 Task: Calculate the volume of a sphere with a Python program given its radius.
Action: Mouse moved to (56, 4)
Screenshot: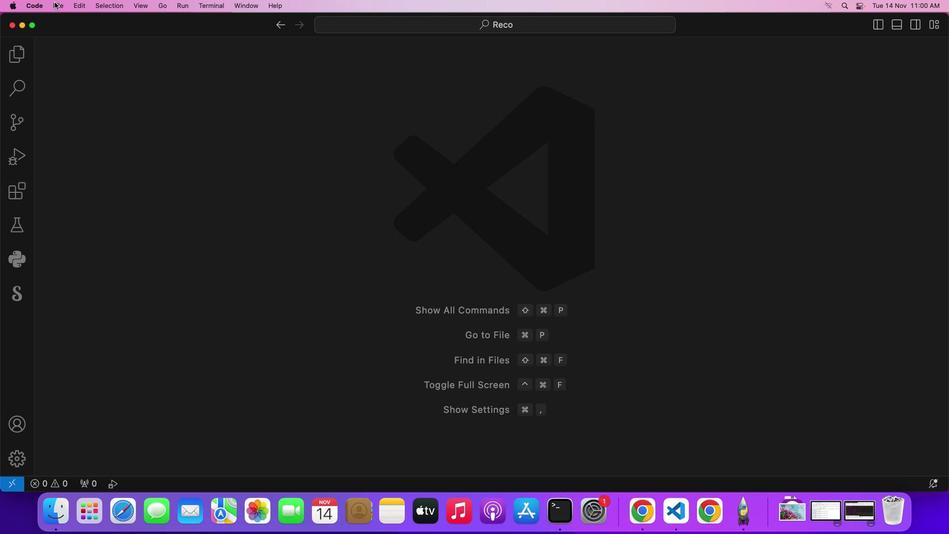
Action: Mouse pressed left at (56, 4)
Screenshot: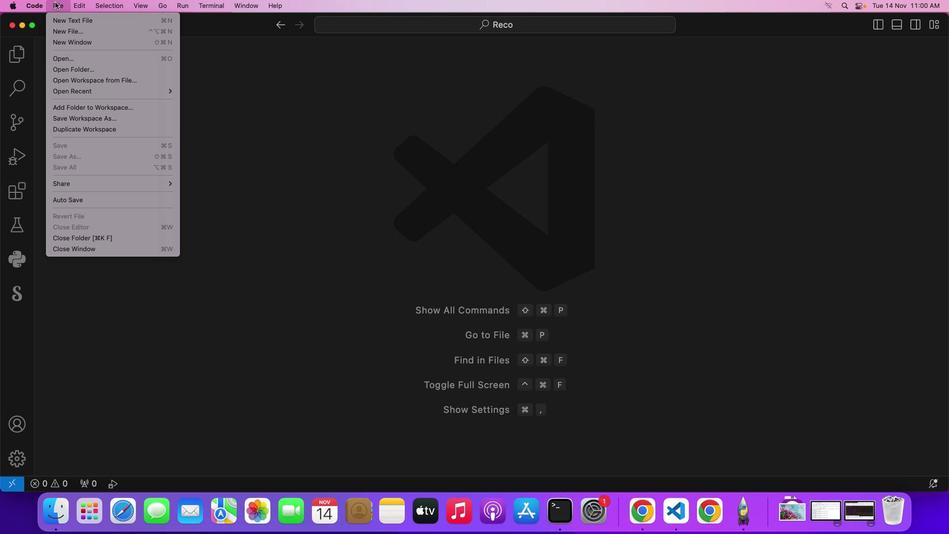 
Action: Mouse moved to (94, 22)
Screenshot: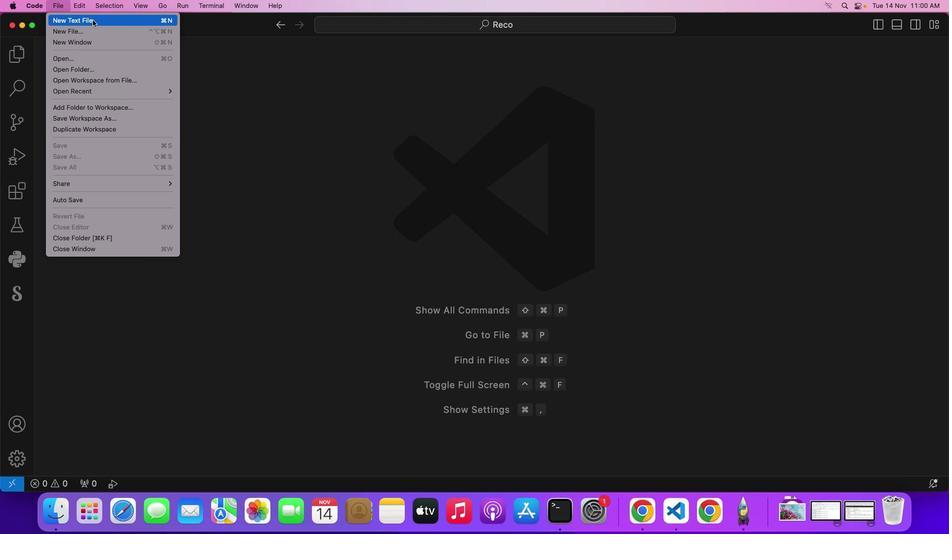 
Action: Mouse pressed left at (94, 22)
Screenshot: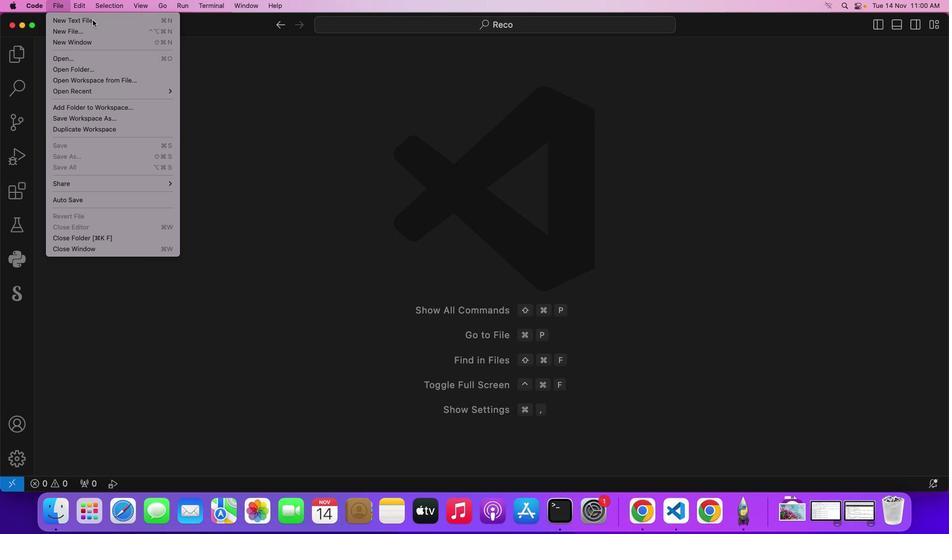 
Action: Mouse moved to (328, 184)
Screenshot: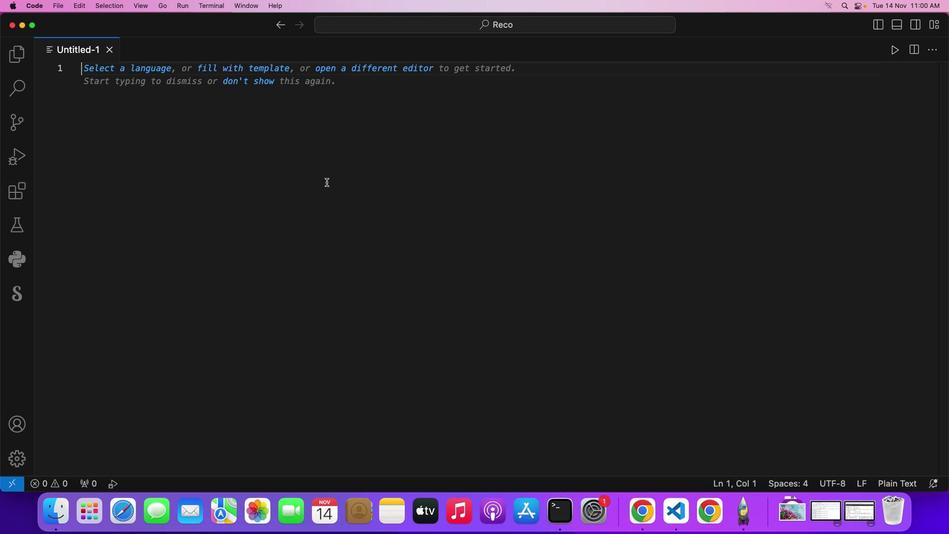 
Action: Key pressed Key.cmd's'
Screenshot: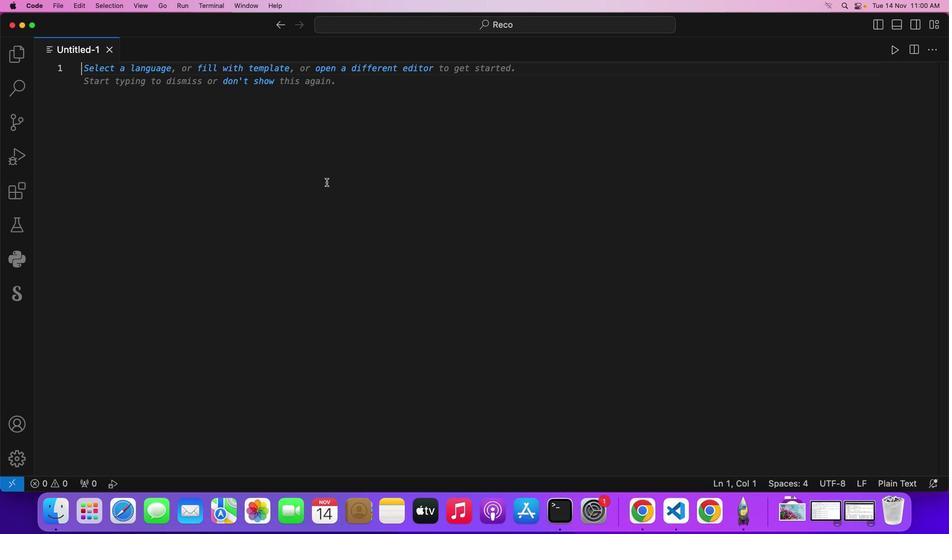 
Action: Mouse moved to (479, 206)
Screenshot: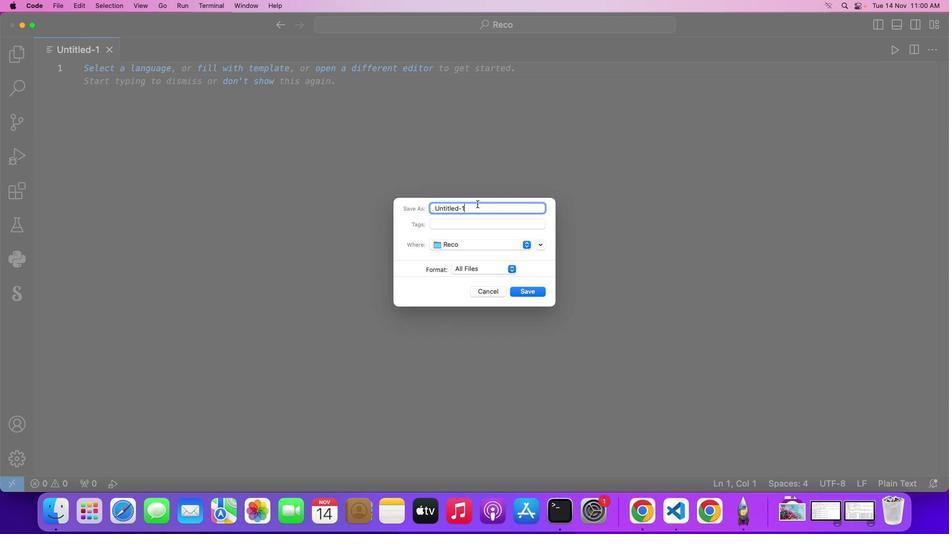 
Action: Mouse pressed left at (479, 206)
Screenshot: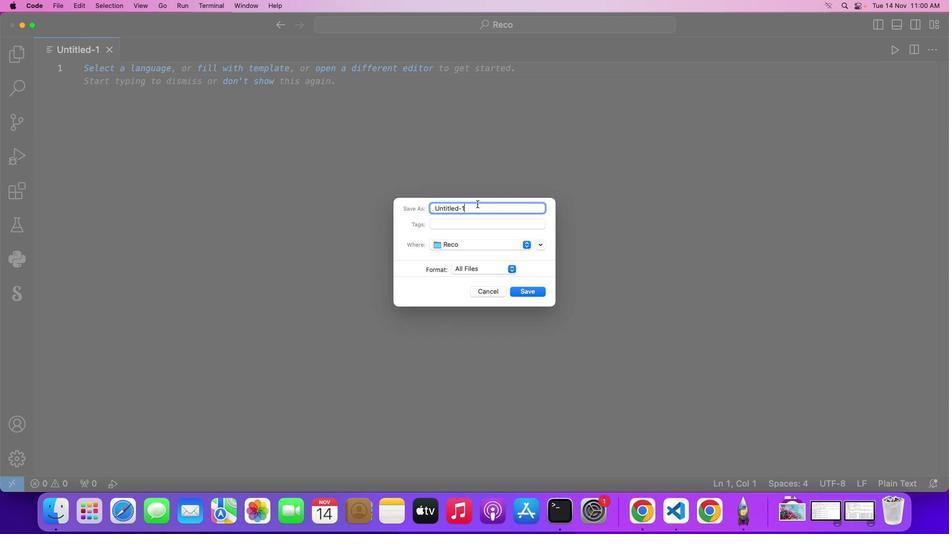 
Action: Mouse moved to (438, 219)
Screenshot: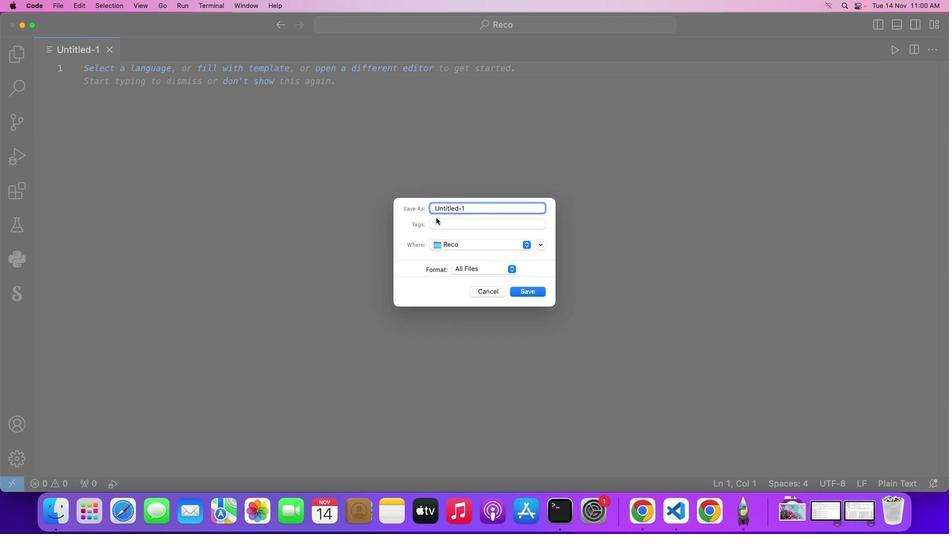 
Action: Key pressed Key.backspaceKey.backspaceKey.backspaceKey.backspaceKey.backspaceKey.backspaceKey.backspaceKey.backspaceKey.backspaceKey.backspaceKey.shift_r'R'Key.shift_r'D''e''m''o''.''p''y'Key.enter'f'Key.backspaceKey.shift_r'#'Key.spaceKey.shift_r'I''m''p''o''r''t'Key.space't''h''e'Key.space'm''a''t''h'Key.space'm''o''d''u''l''e'Key.space't''o'Key.space'a''c''c''e''s''s'Key.space't''h''e'Key.space'v''a''l''u''e'Key.space'o''f'Key.space'p''i'Key.enter'i''m''p''o''r''t'Key.space'm''a''t''h'Key.enterKey.enterKey.enterKey.shift_r'#'Key.spaceKey.shift_r'F'Key.backspaceKey.shift_r'D''e''f''u''b'Key.backspaceKey.backspace'i''n''e'Key.space'a'Key.space'f''u''n''c''t''i''o''n'Key.space't''o'Key.space'c''a''l''c''u''l''a''t''e'Key.space't''h''e'Key.space'v''o''l''u''m''e'Key.space'o''f'Key.space'a'Key.space's''p''h''e''r''e'Key.enter'd''e''f'Key.space'c''a''l''c''u''l''a''t''e'Key.shift_r'_''s''p''h''e''r''e'Key.shift_r'_''v''o''l''u''m''e'Key.shift_r'(''r''a''d''u'Key.backspace'i''u''s'Key.rightKey.shift_r':'Key.enterKey.spaceKey.backspaceKey.backspaceKey.tabKey.shift_r'#'Key.spaceKey.shift_r'U''S''e'Key.space't''h''e'Key.space'f''o''r''m''u''l''a'Key.space'f''o''r'Key.space't''h''e'Key.space'v''o''l''u''m''e'Key.space'o''f'Key.space'a'Key.space's''p''h''e''r''e'Key.shift_r':'Key.spaceKey.shift_r'V'Key.space'='Key.spaceKey.shift_r'(''4''/''3'Key.rightKey.spaceKey.shift_r'*'Key.space'p''i'Key.spaceKey.shift_r'*'Key.space'r'Key.shift_r'^''3'Key.enter'v''o''l''u''m''e'Key.space'='Key.spaceKey.shift_r'(''4''/''3'Key.rightKey.spaceKey.shift_r'*'Key.space'm''a''t''h'Key.spaceKey.backspace'.''p''i'Key.spaceKey.shift_r'*'Key.space'r''a''d''i''u''s'Key.spaceKey.backspaceKey.shift_r'*''*''3'Key.enter'r''e''t''u''r''n'Key.space'v''p'';''i'',''e'Key.backspaceKey.backspaceKey.backspaceKey.backspaceKey.backspace'o''l''u''m''e'Key.enterKey.enterKey.enterKey.shift_r'#'Key.spaceKey.shift_r'C'Key.backspaceKey.shift_r'G''e''t'Key.space't''h''e'Key.space'r''a''d''i''u''s'Key.space'r'Key.backspace'f''r''o''m'Key.space't''h''e'Key.space'u''s''e''r'Key.space'a''s'Key.space'd'Key.backspace'i''n''p''u''t'Key.enter'r''a''d''u'Key.backspace'i''u''s'Key.space'='Key.space'f''a''l'Key.backspaceKey.backspace'l''o''a''t'Key.shift_r'(''i''n''p''u''t'Key.shift_r'('Key.shift_r'"'Key.shift_r'E''n''t''e''r'Key.space't''g''e'Key.space'r'Key.backspaceKey.backspaceKey.backspaceKey.backspace'h''e'Key.space'r''a''d''i''u''s'Key.space'o''f'Key.space't''h''e'Key.space's''p''h''e''r''e'Key.shift_r':'Key.spaceKey.rightKey.rightKey.rightKey.enterKey.enterKey.shift_r'#'Key.spaceKey.shift_r'C''a''l''c''u''l''a''t''e'Key.space't''h''e'Key.space'v''o''l''u''m''e'Key.space'u''s''i''n''g'Key.space't''h''e'Key.space'd''e''f''i''n''e''d'Key.space'f''u''n''c''t''i''o''n'Key.enter'v''o''l''u''m''e'Key.space'='Key.space'c''a''l''c''u''l''a''t''e'Key.shift_r'_''s''p''h''e''r''e'Key.shift_r'_''v''o''l''u''m''e'Key.shift_r'(''r''a''d''i''u''s'Key.rightKey.enterKey.enterKey.shift_r'#'Key.spaceKey.shift_r'P''r''i''n''t'Key.space't''h''e'Key.space'r''e''s''u''l''t'Key.spaceKey.backspace','Key.space'i''n''c''u''l''d''i''n''g'Key.space't''h''e'Key.space'r''a''d''u'Key.backspace'i''u''s'Key.space'a''n''d'Key.space'c''a''l''c''u''l''a''t''e''d'Key.space'v''o''l''u''m''e'Key.enter'p''r''i''n''t'Key.shift_r'(''f'Key.shift_r'"'Key.shift_r'T''h''e'Key.spaceKey.shift_r'V''o''l''u''m''e'Key.space'o''f'Key.space't''h''e'Key.space's''p''h''e''r''e'Key.space'w''i''t''h'Key.space'r''a''d''i''u''s'Key.spaceKey.shift_r'{''r''a''d''u'Key.backspace'i''u''s'Key.rightKey.space'i''s'Key.shift_r':'Key.spaceKey.shift_r'{''v''o''l''m'Key.backspace'u''m''e'Key.rightKey.rightKey.rightKey.enterKey.enter
Screenshot: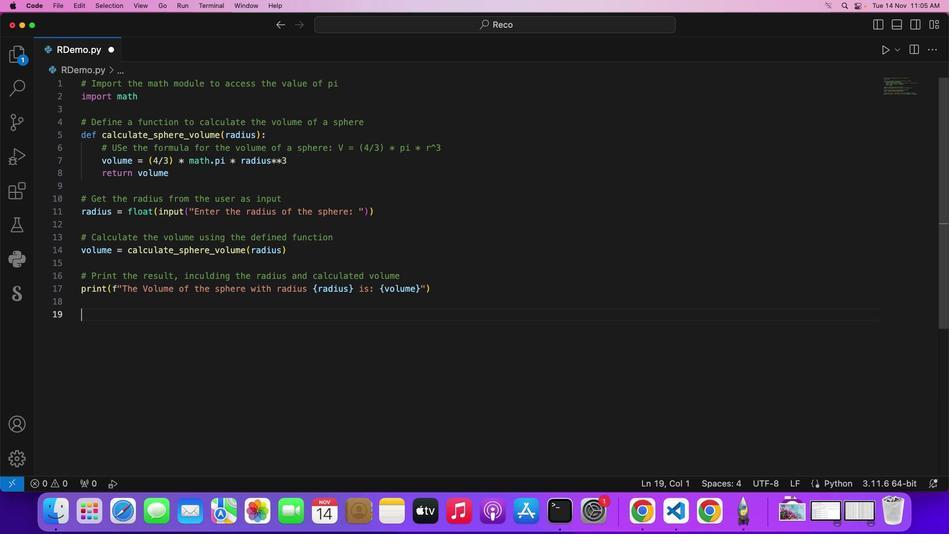 
Action: Mouse moved to (676, 229)
Screenshot: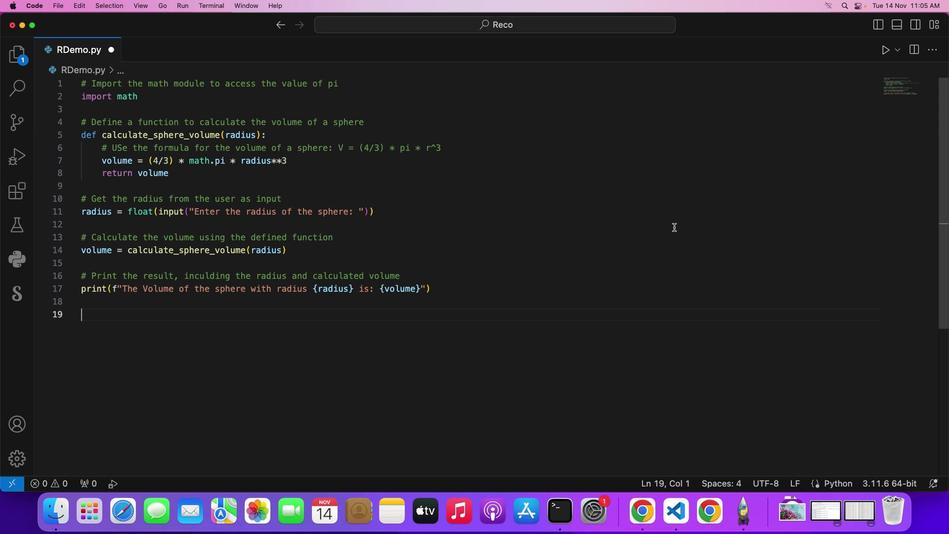 
Action: Key pressed Key.cmd
Screenshot: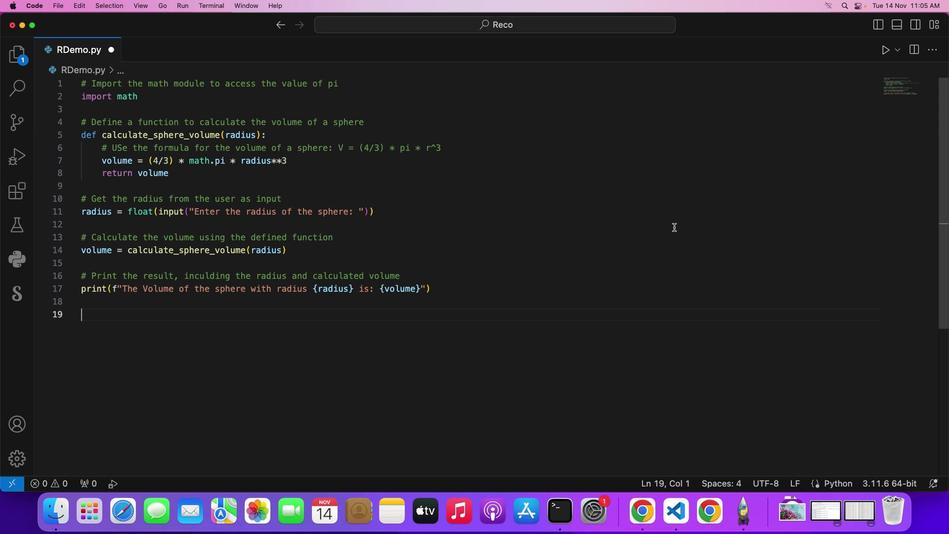 
Action: Mouse moved to (676, 229)
Screenshot: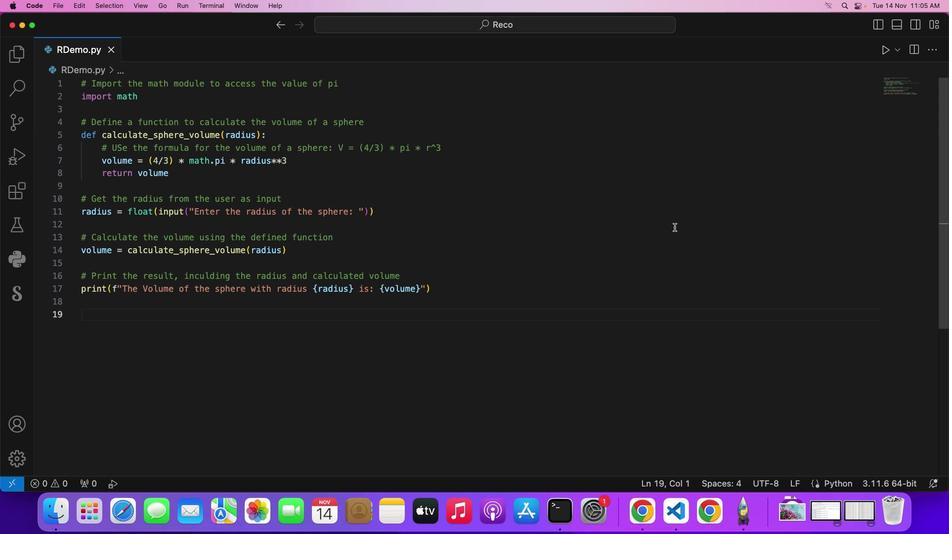 
Action: Key pressed 's'
Screenshot: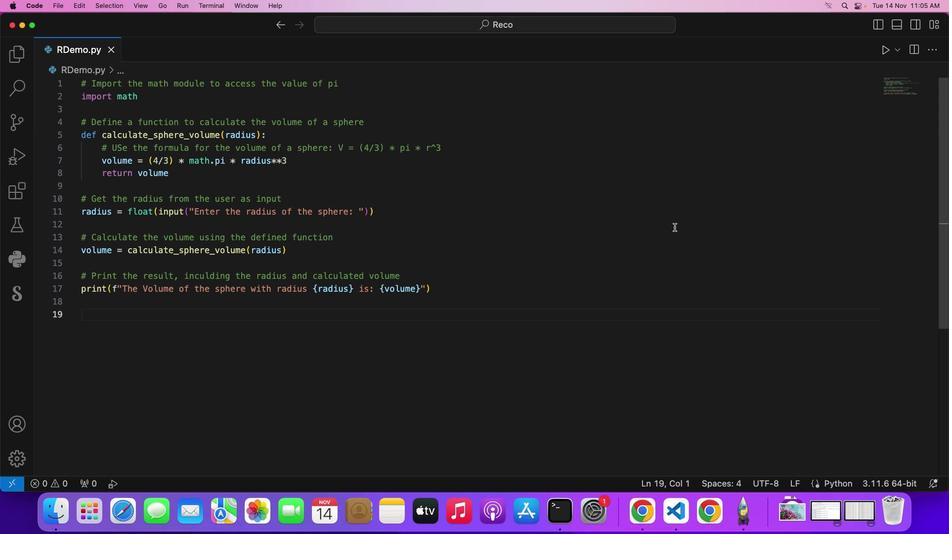 
Action: Mouse moved to (707, 218)
Screenshot: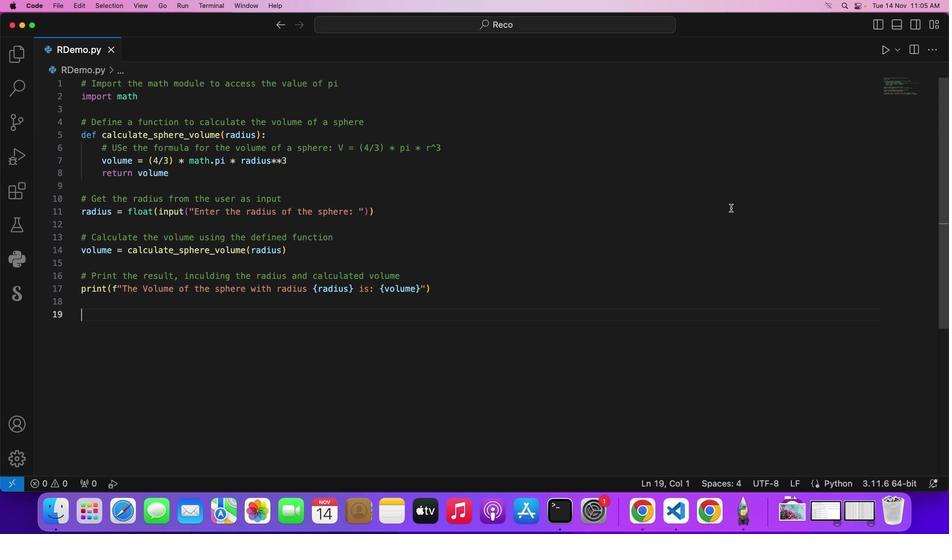 
Action: Key pressed Key.cmd
Screenshot: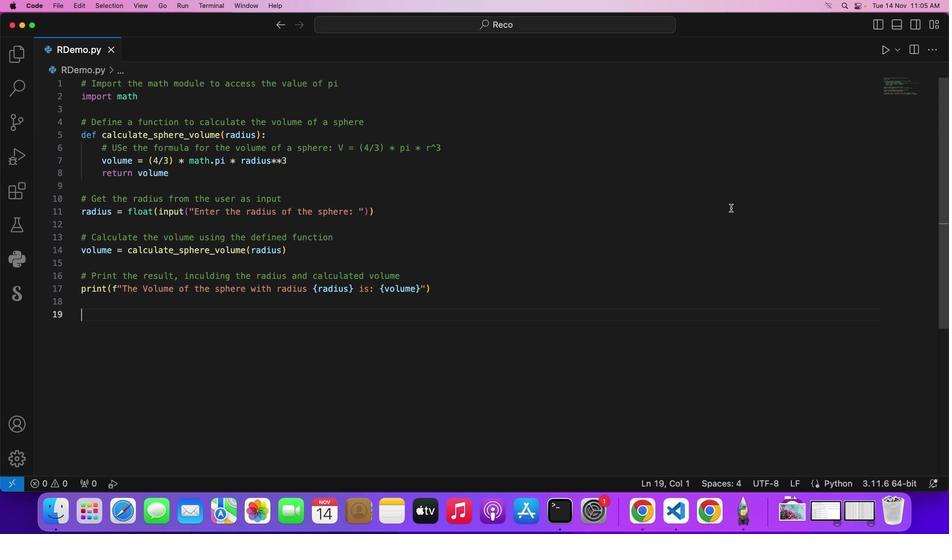 
Action: Mouse moved to (778, 178)
Screenshot: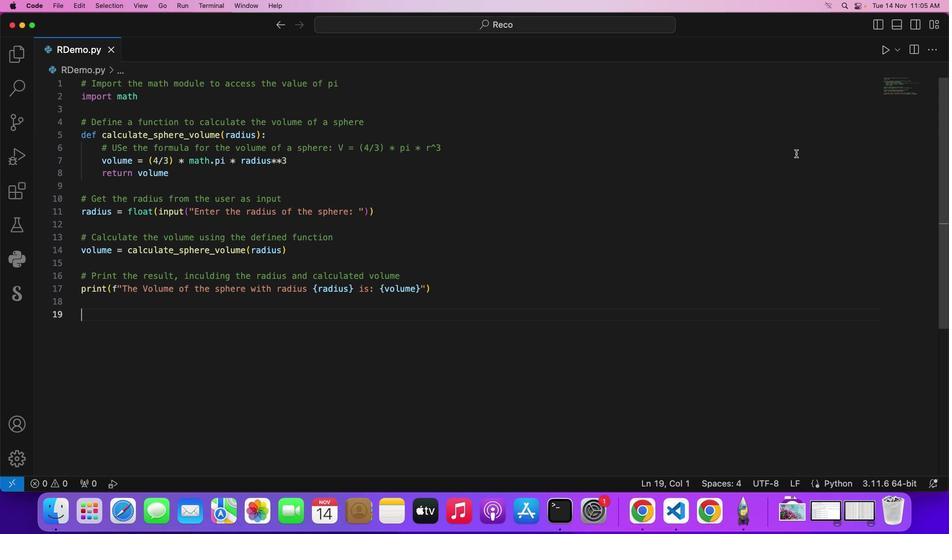 
Action: Key pressed 's'
Screenshot: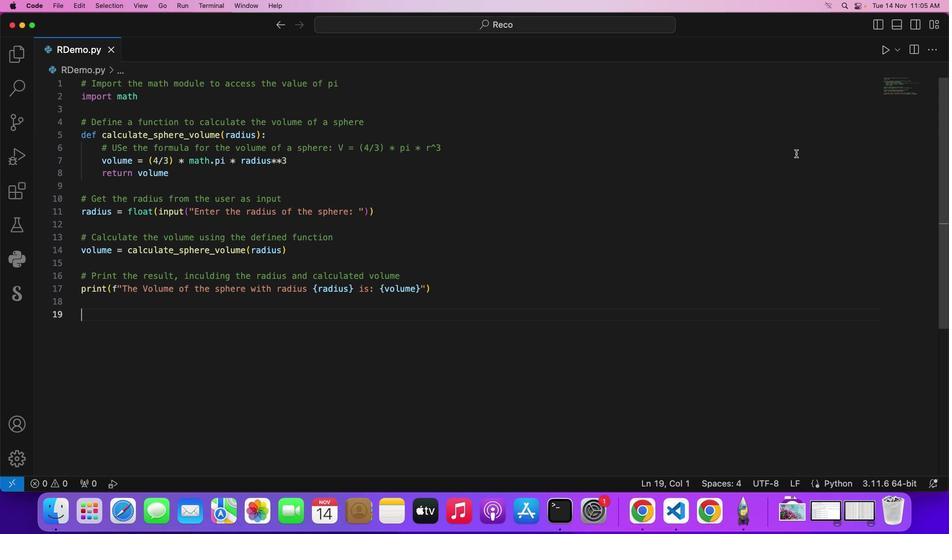 
Action: Mouse moved to (887, 55)
Screenshot: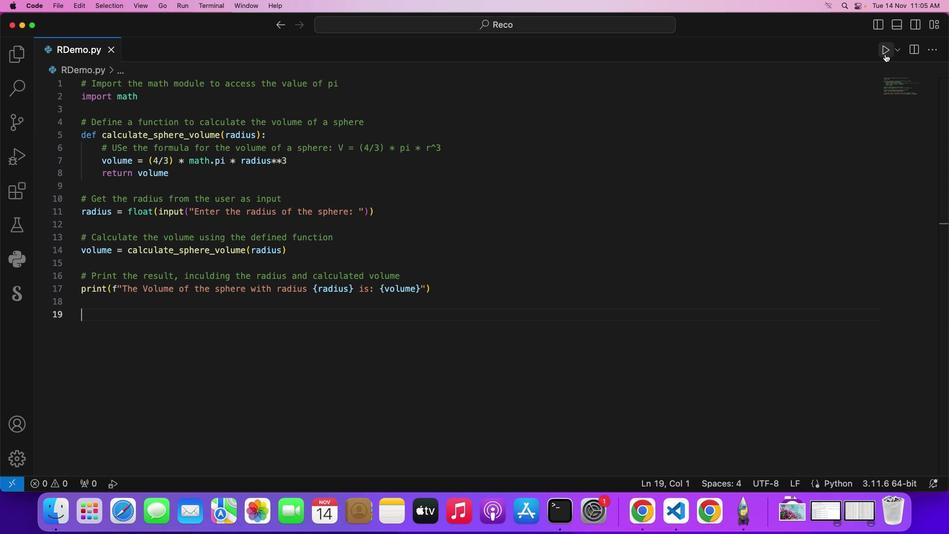 
Action: Mouse pressed left at (887, 55)
Screenshot: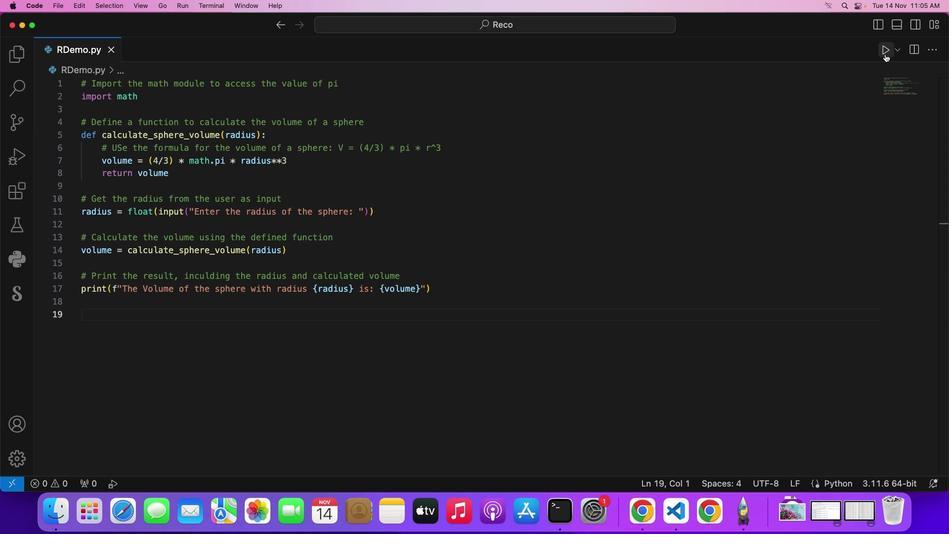 
Action: Mouse moved to (238, 248)
Screenshot: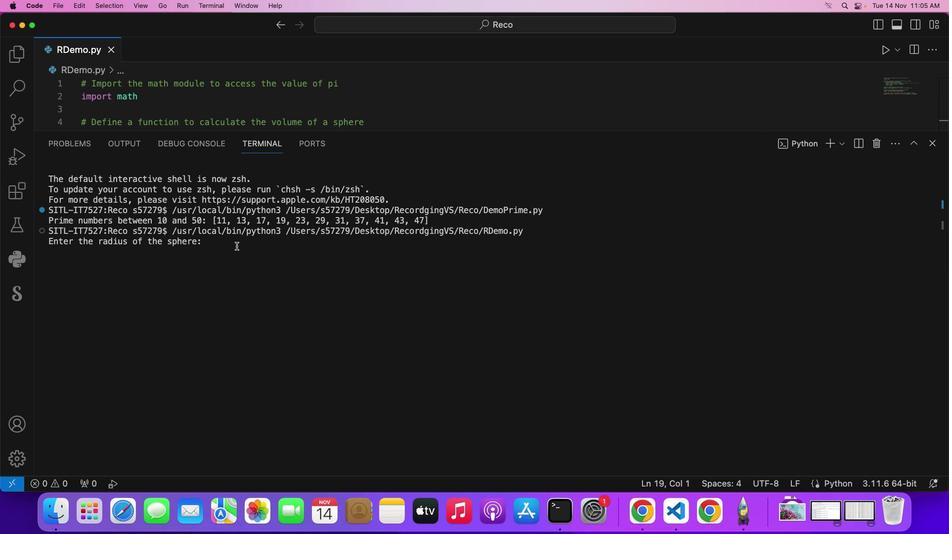 
Action: Mouse pressed left at (238, 248)
Screenshot: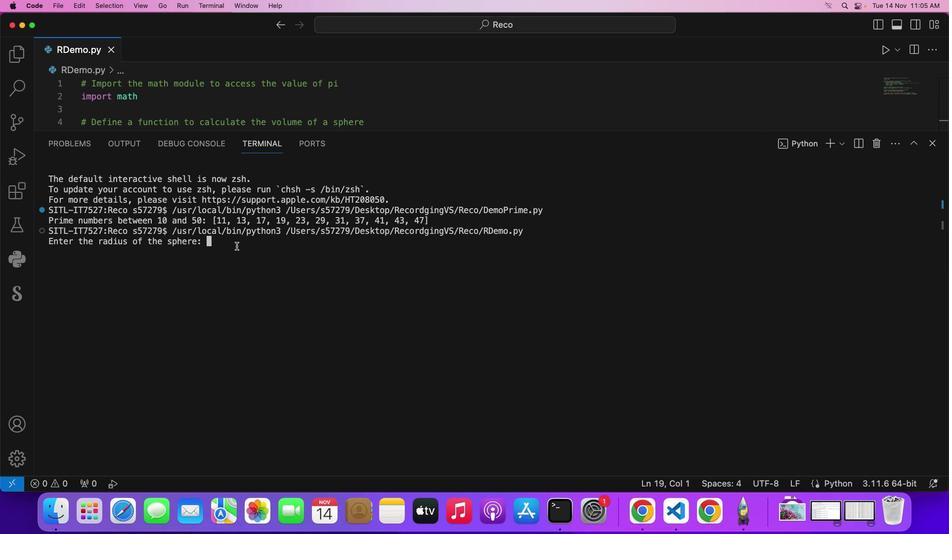 
Action: Mouse moved to (234, 247)
Screenshot: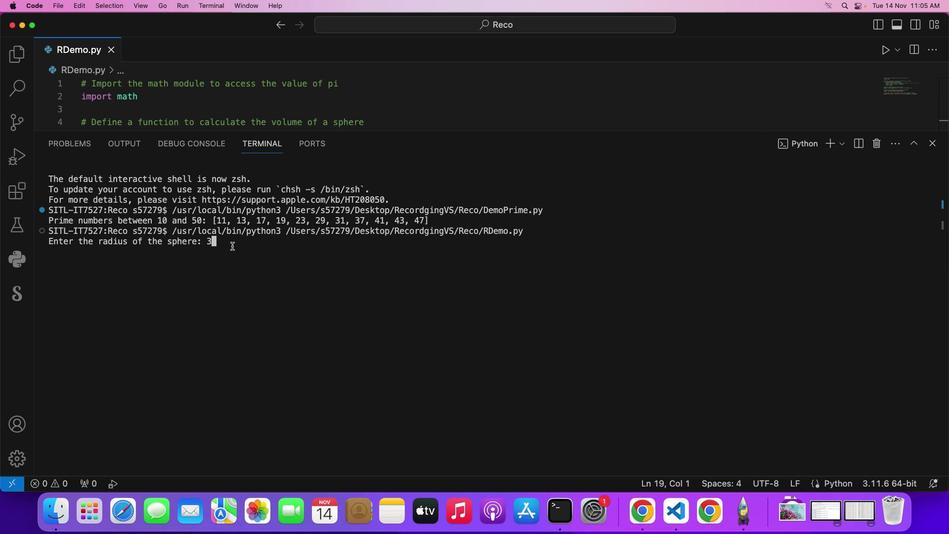 
Action: Key pressed '3'
Screenshot: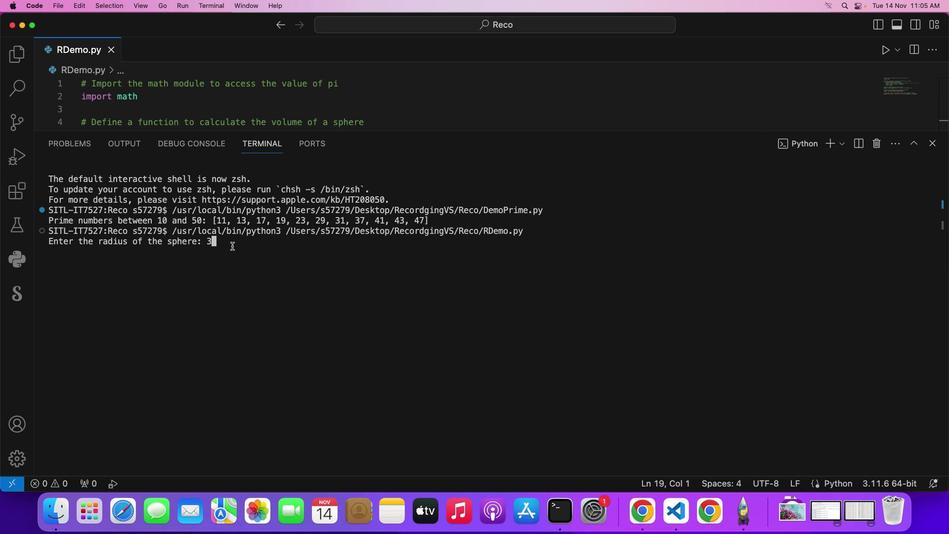 
Action: Mouse moved to (234, 248)
Screenshot: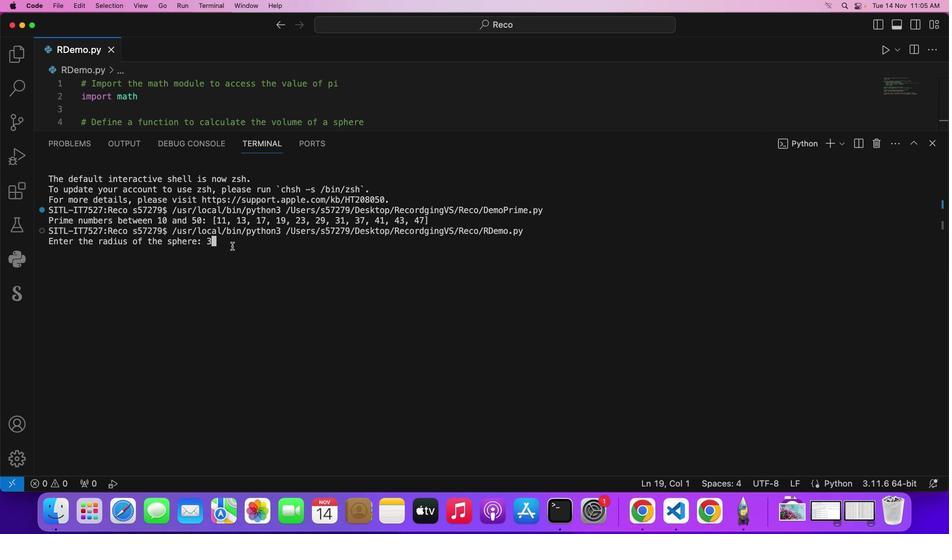 
Action: Key pressed '.''5'Key.enter
Screenshot: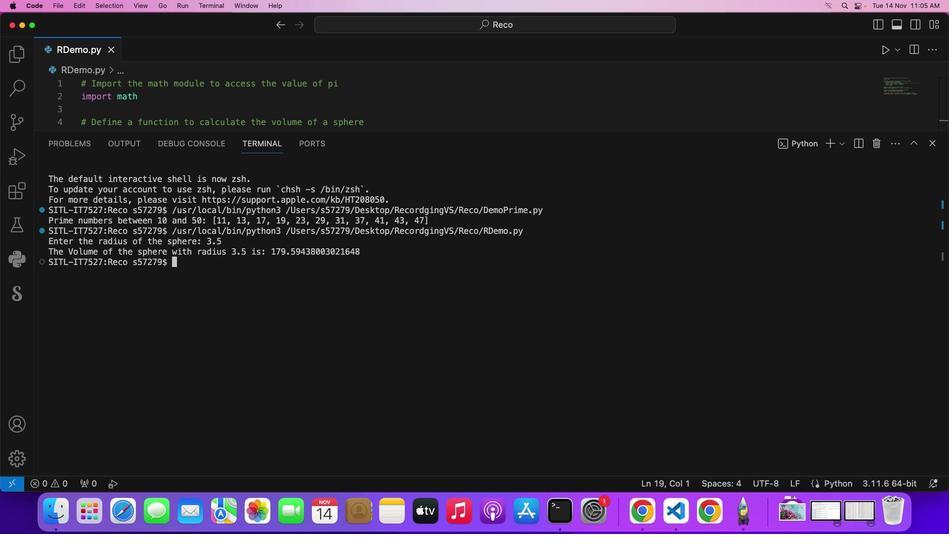 
